 Task: Search houses for rent.
Action: Mouse moved to (741, 63)
Screenshot: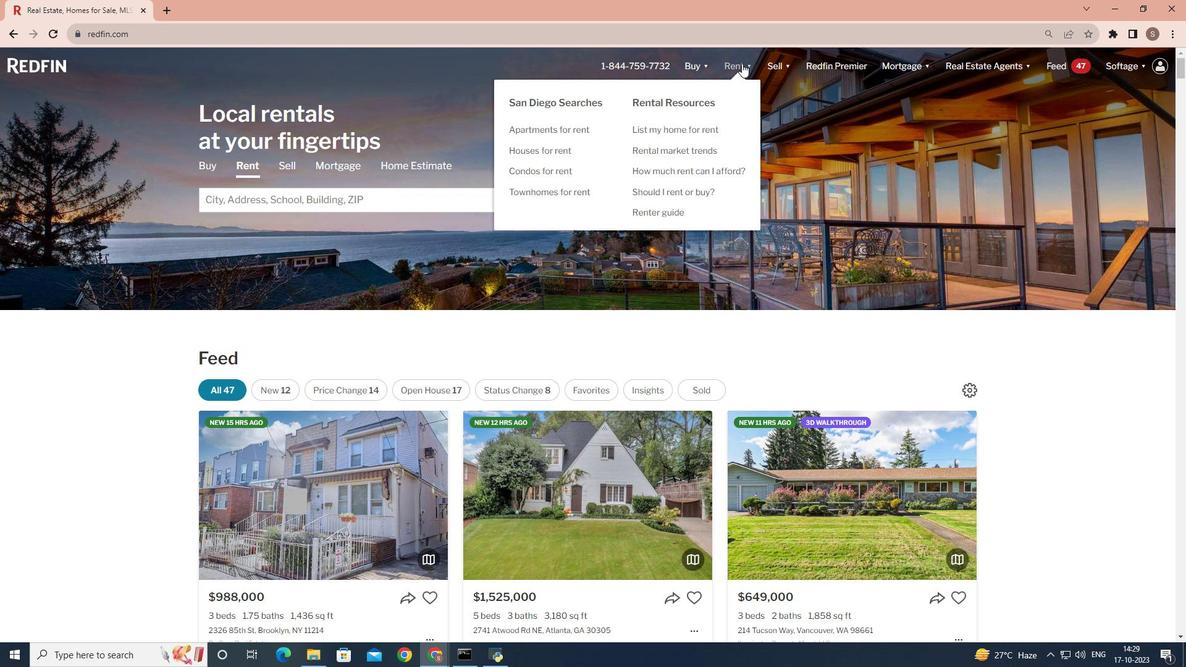 
Action: Mouse pressed left at (741, 63)
Screenshot: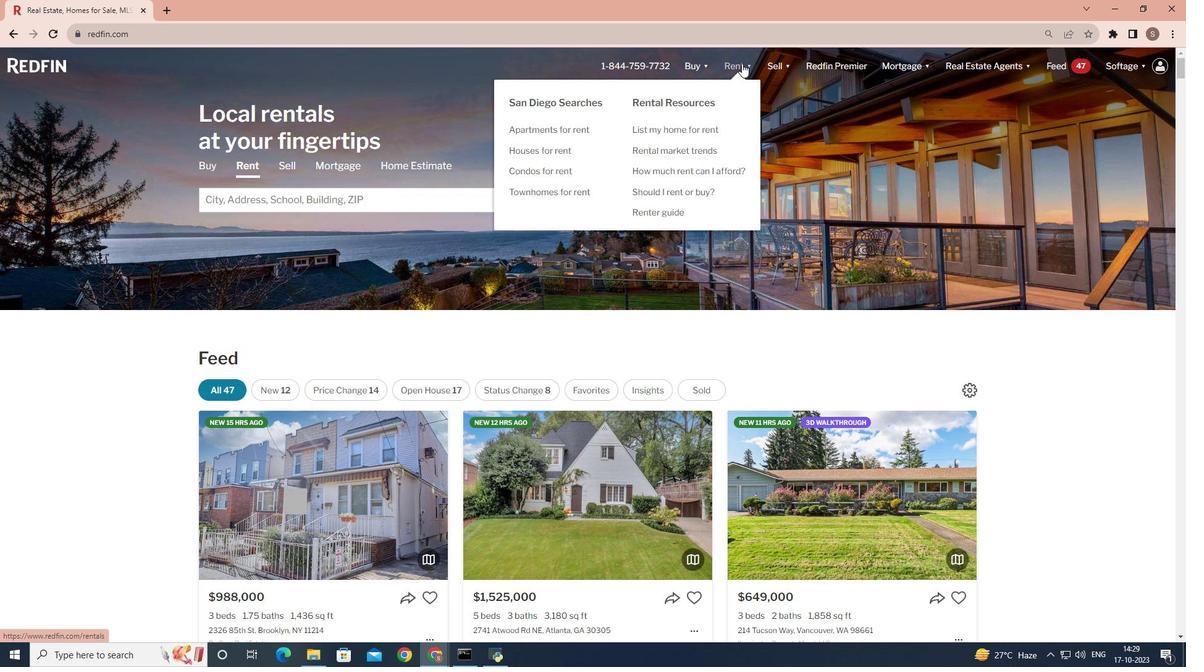 
Action: Mouse moved to (263, 344)
Screenshot: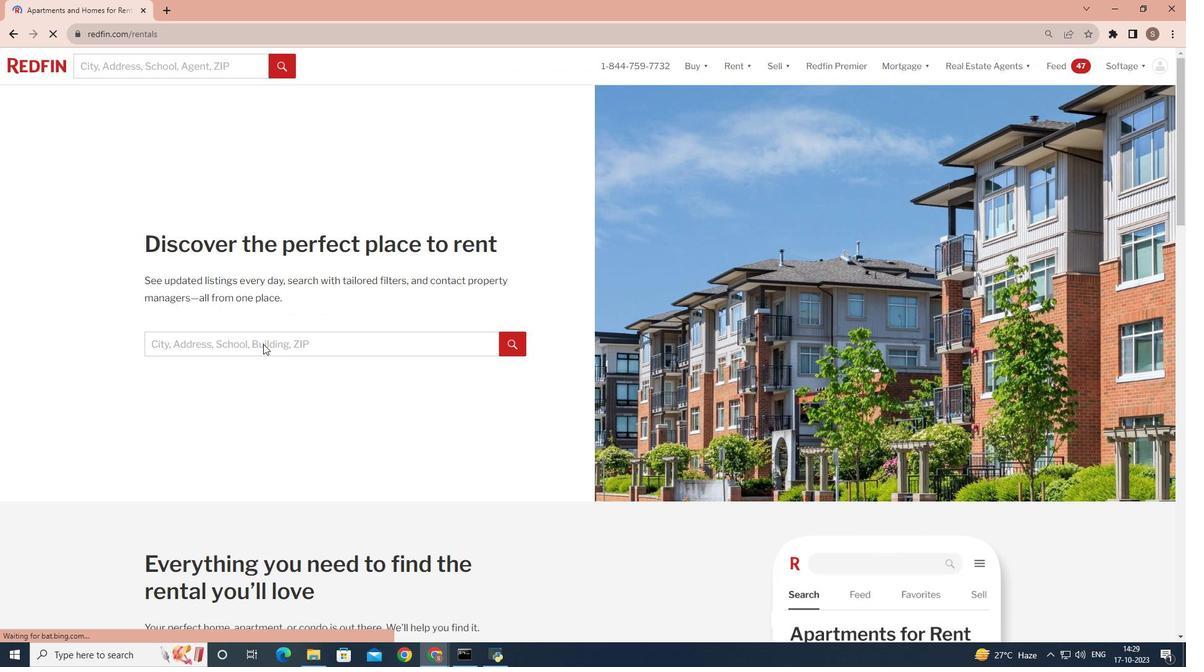 
Action: Mouse pressed left at (263, 344)
Screenshot: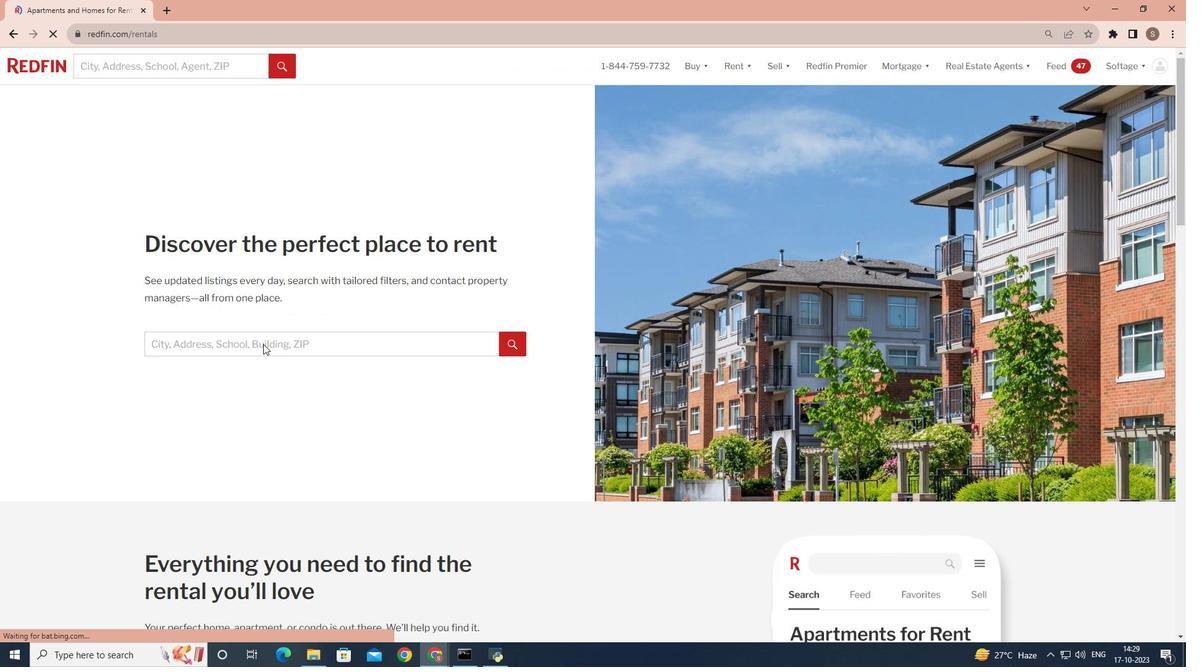 
Action: Mouse moved to (175, 321)
Screenshot: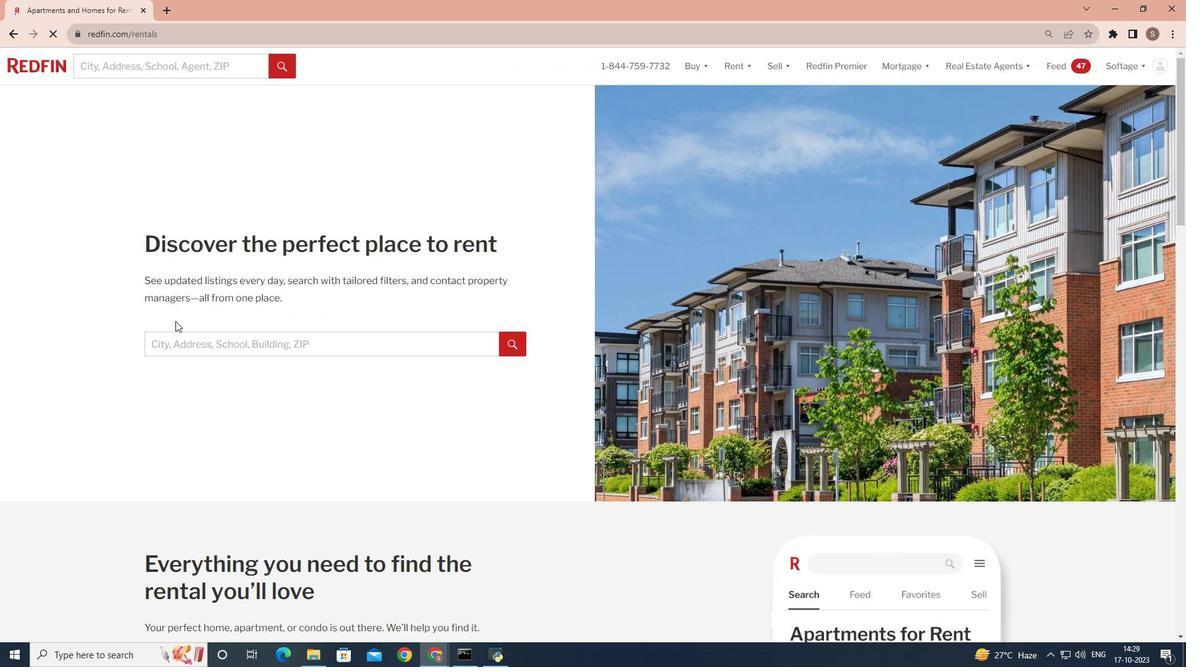 
Action: Mouse pressed left at (175, 321)
Screenshot: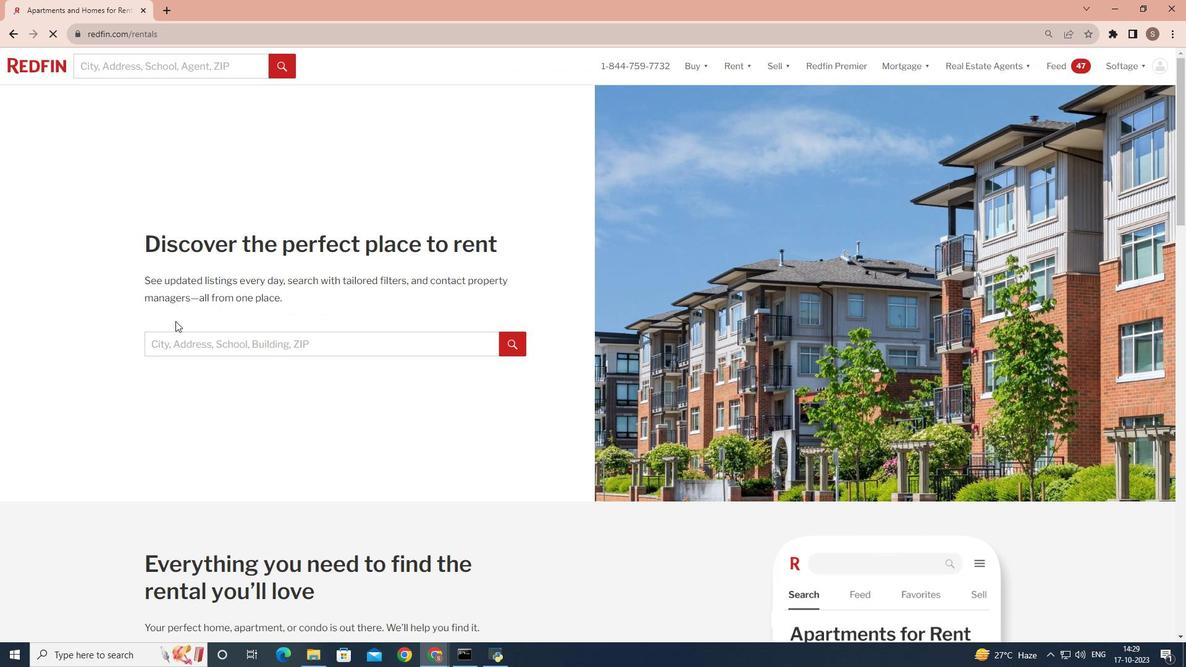 
Action: Mouse moved to (181, 343)
Screenshot: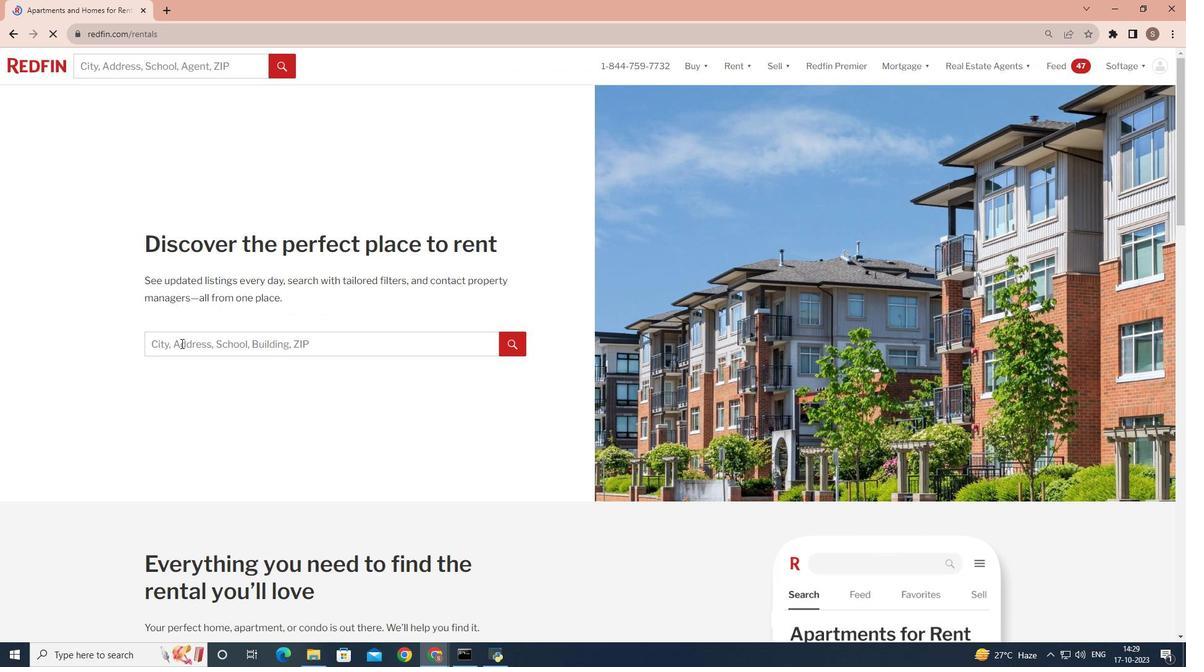 
Action: Mouse pressed left at (181, 343)
Screenshot: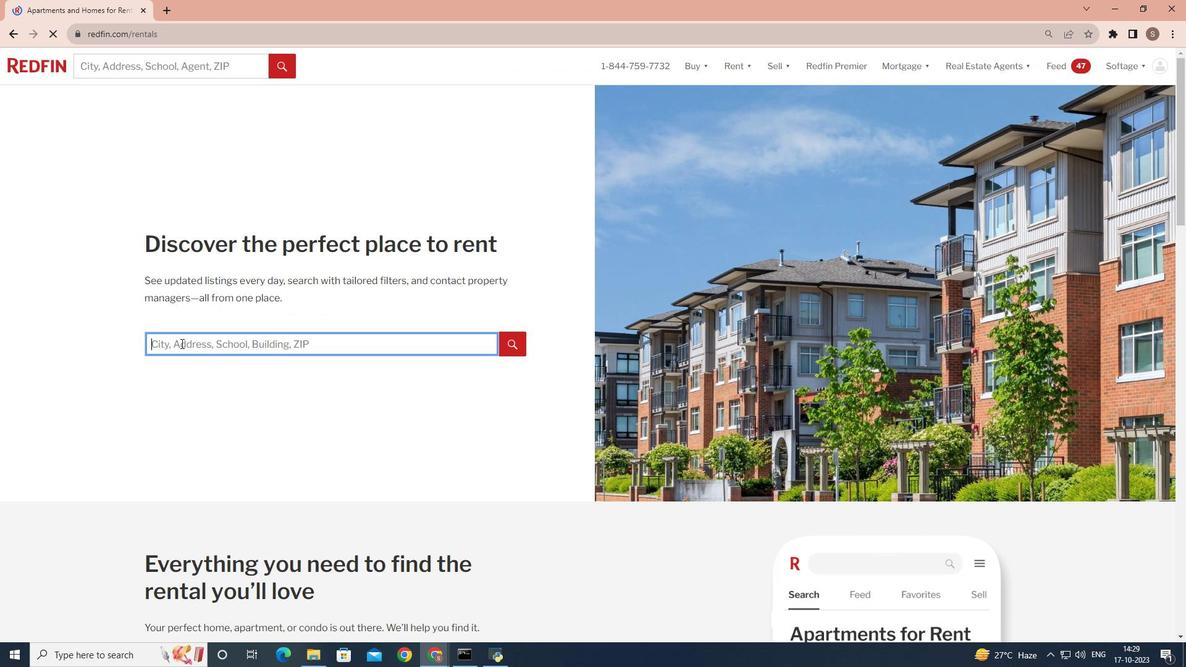 
Action: Key pressed <Key.shift>San<Key.space><Key.shift>Diego
Screenshot: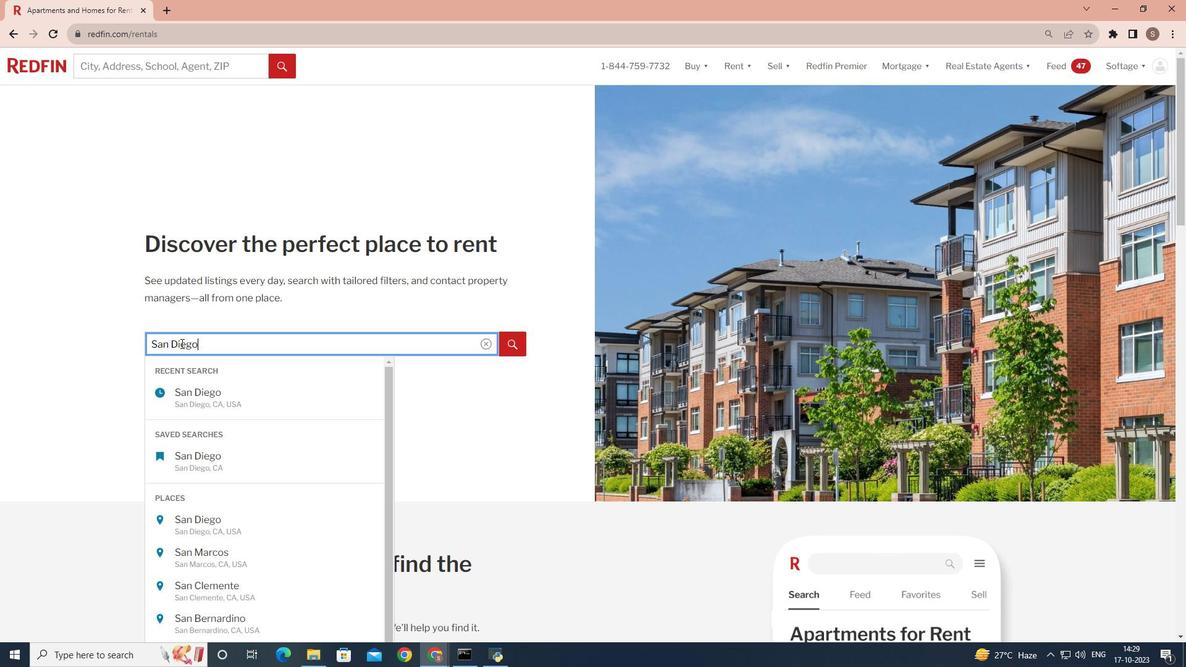 
Action: Mouse moved to (509, 347)
Screenshot: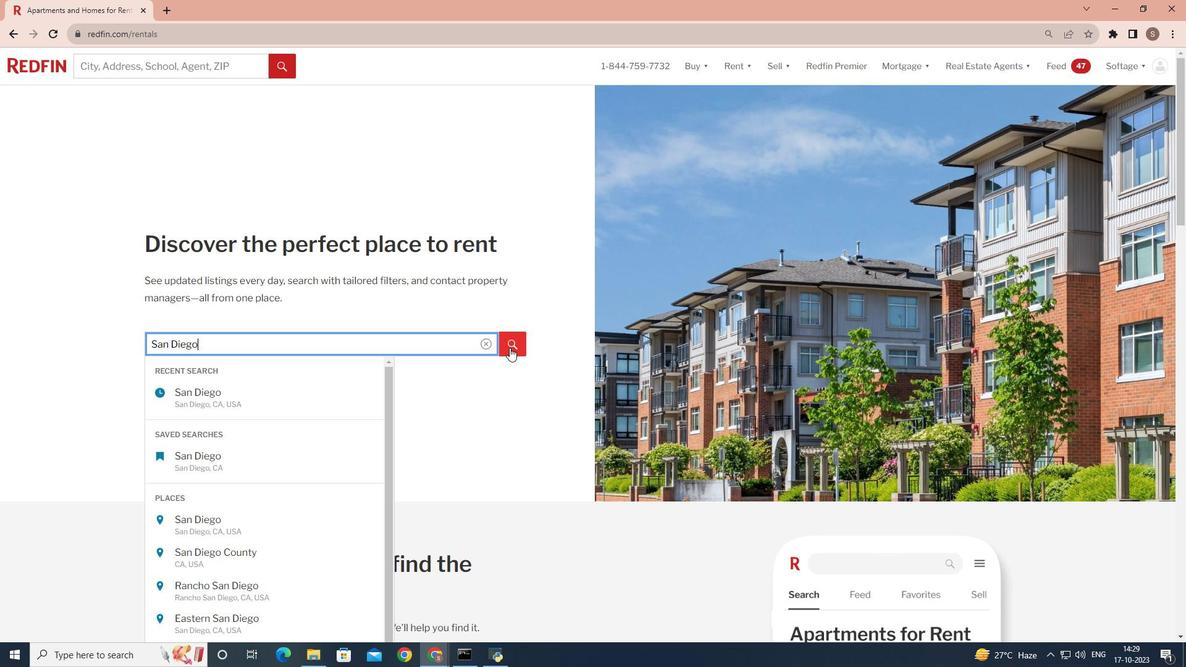 
Action: Mouse pressed left at (509, 347)
Screenshot: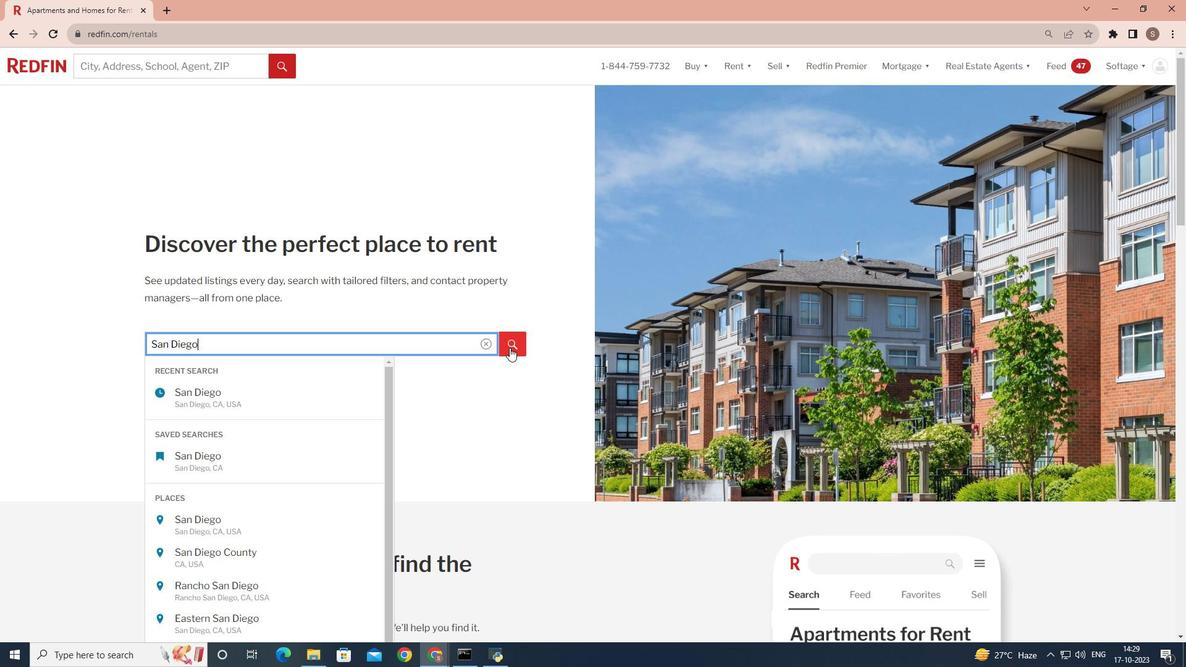 
Action: Mouse moved to (571, 157)
Screenshot: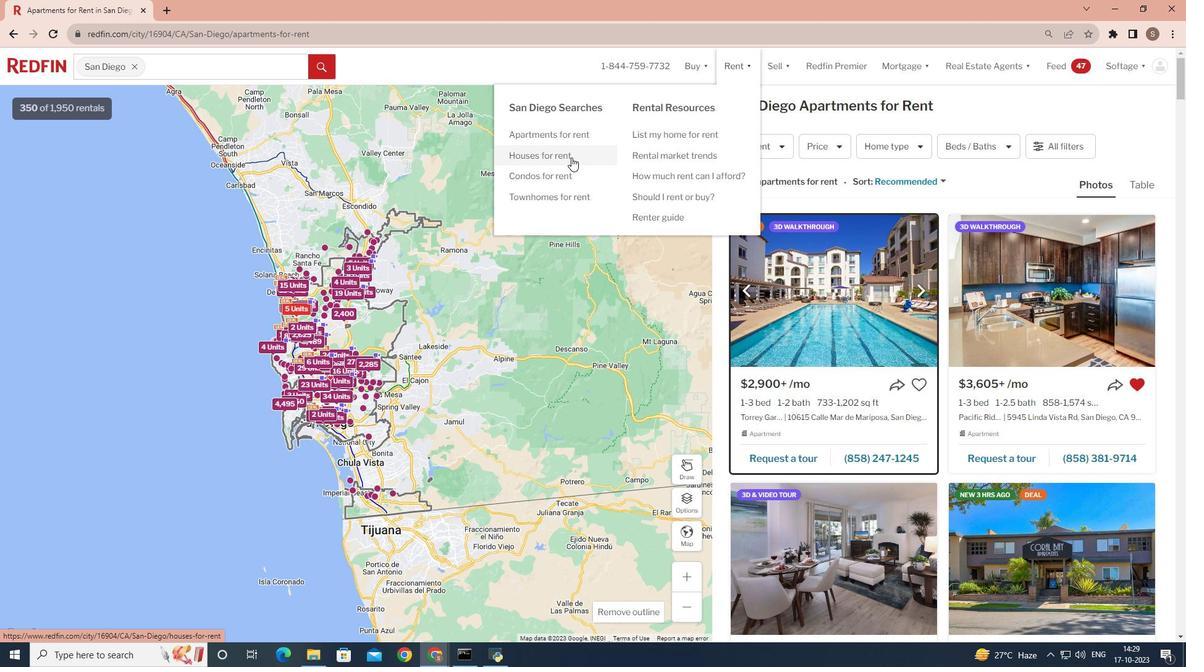 
Action: Mouse pressed left at (571, 157)
Screenshot: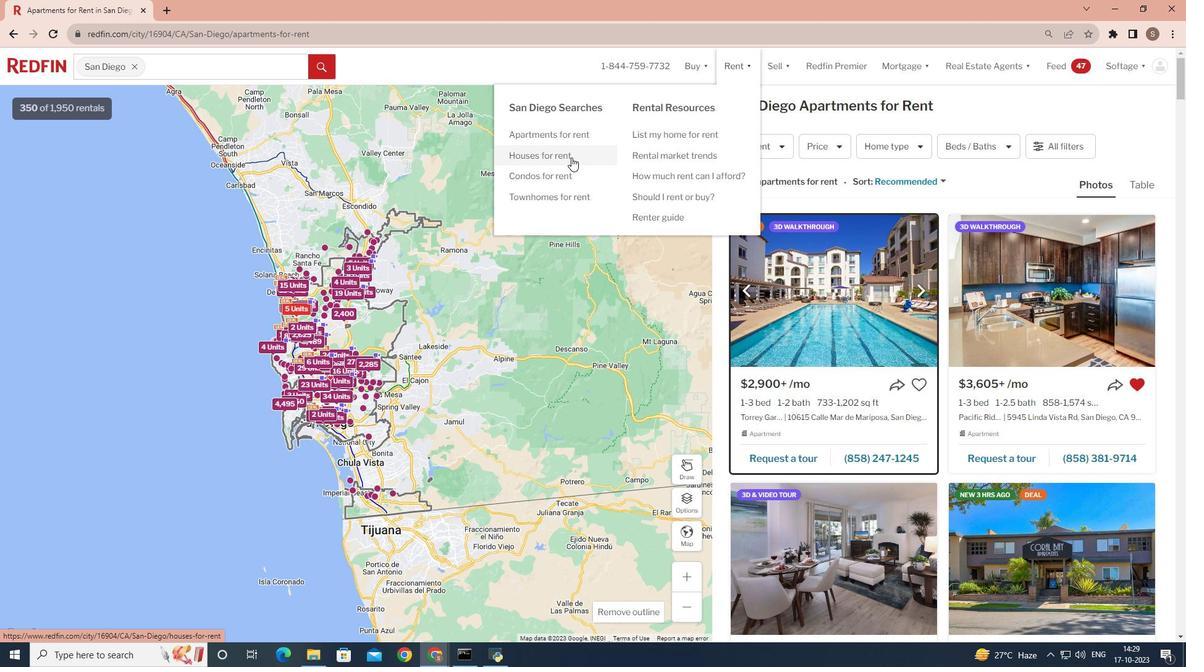
Action: Mouse moved to (577, 159)
Screenshot: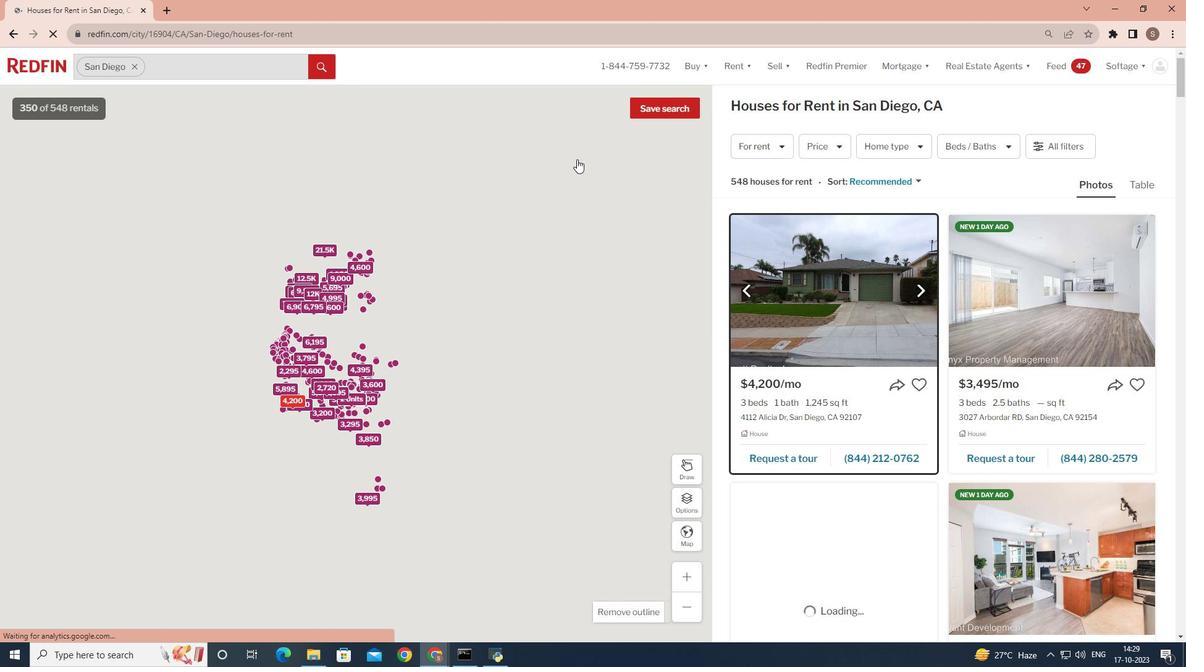 
